 Task: Look for products in the category "Pasta" that are on sale.
Action: Mouse moved to (26, 120)
Screenshot: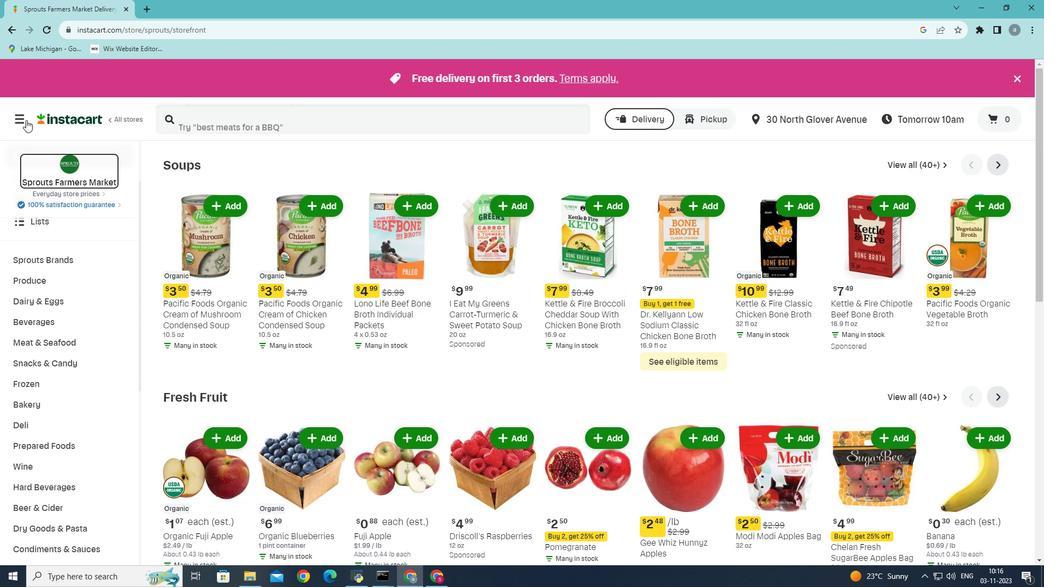 
Action: Mouse pressed left at (26, 120)
Screenshot: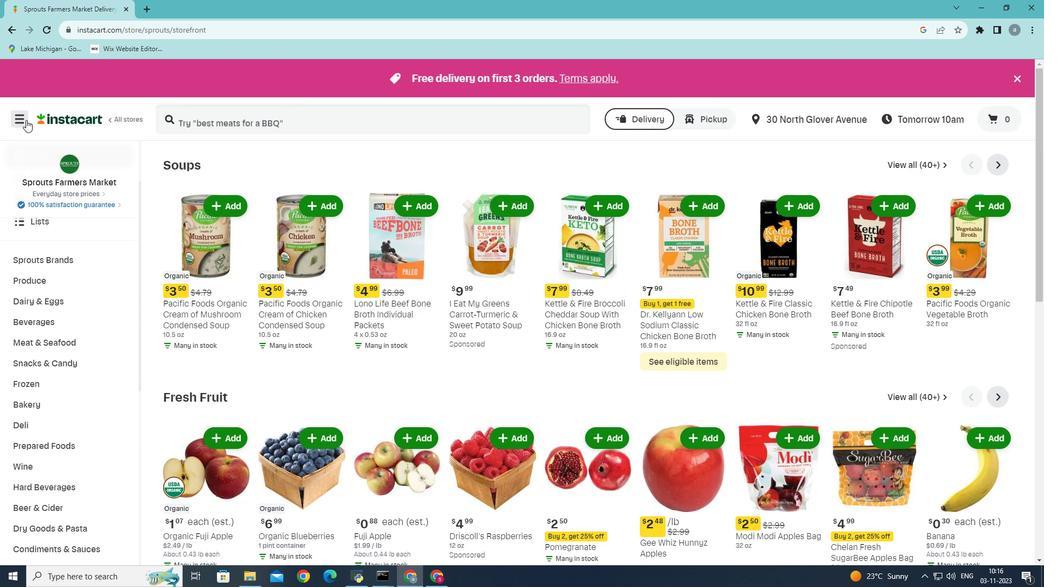 
Action: Mouse moved to (45, 305)
Screenshot: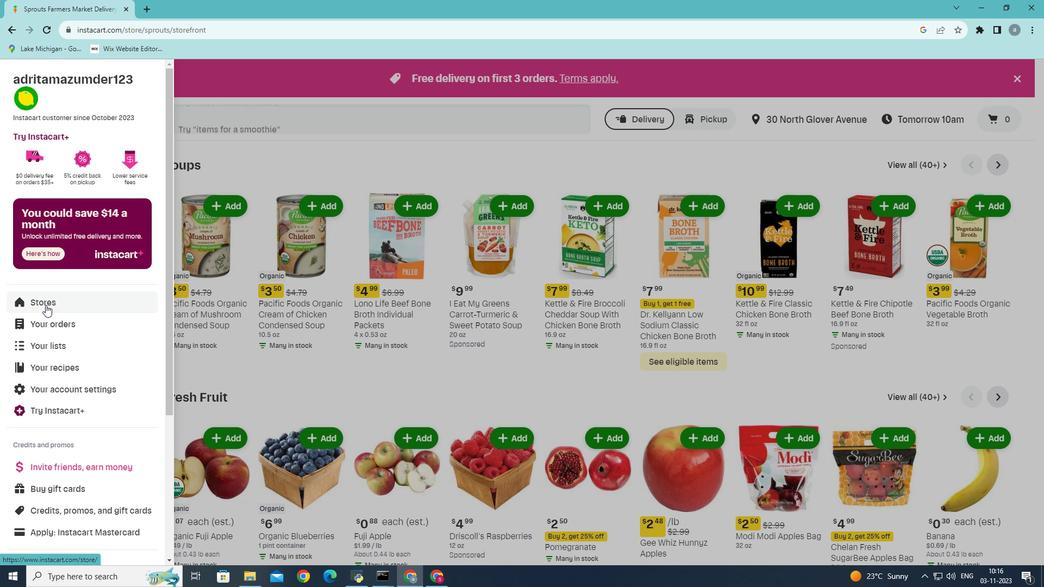 
Action: Mouse pressed left at (45, 305)
Screenshot: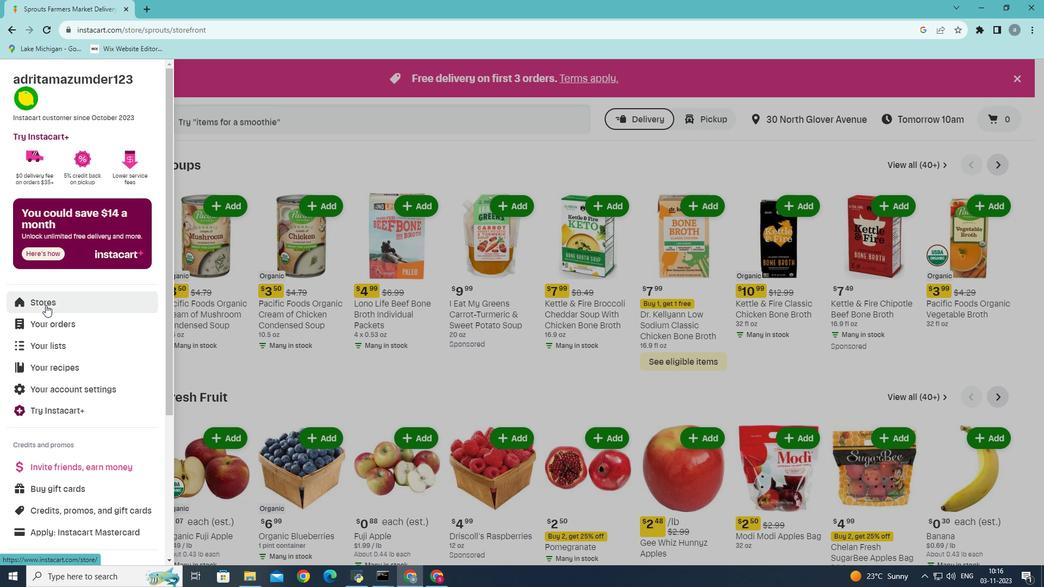 
Action: Mouse moved to (247, 126)
Screenshot: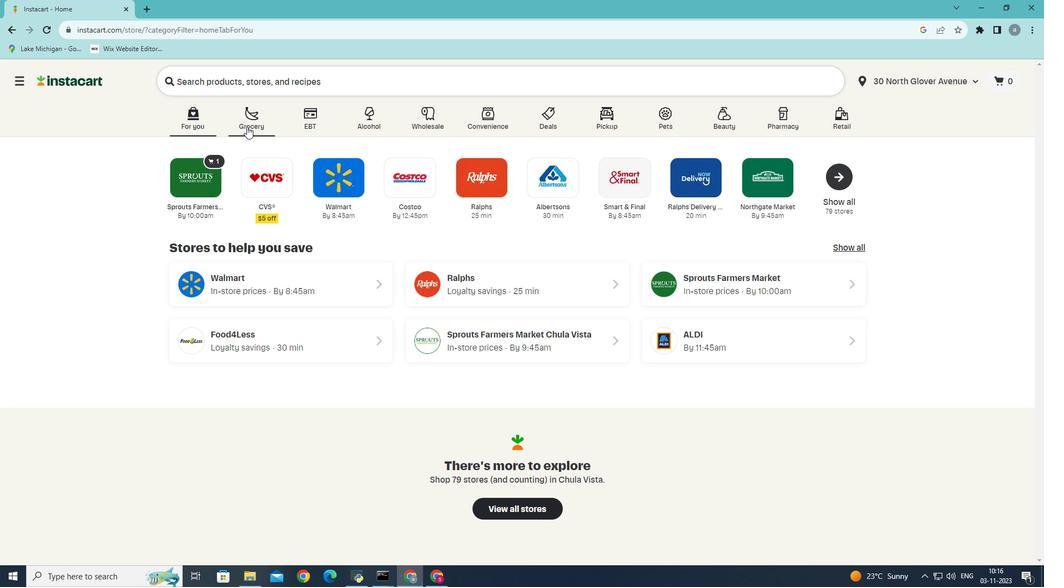 
Action: Mouse pressed left at (247, 126)
Screenshot: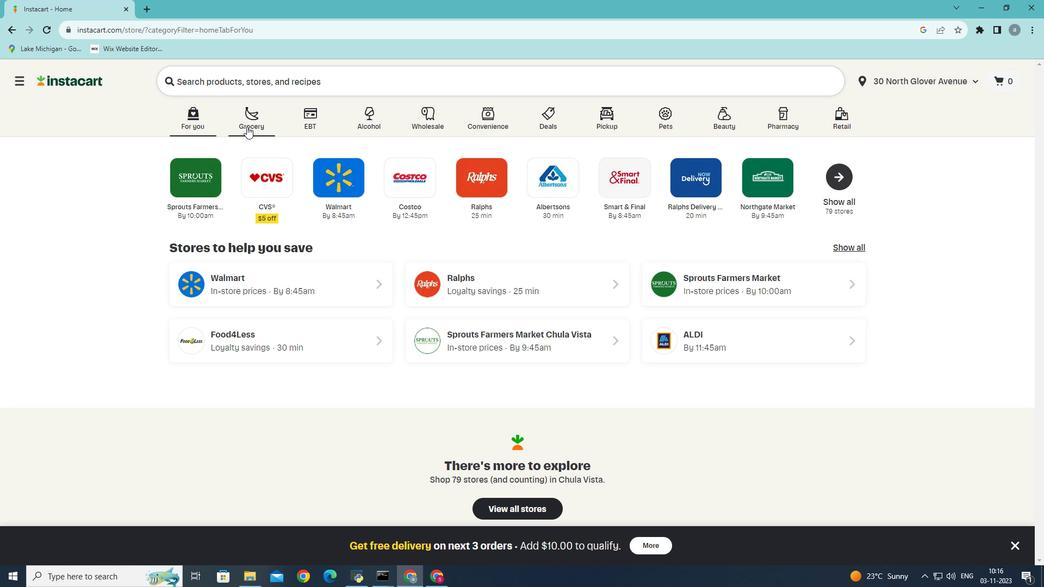 
Action: Mouse moved to (249, 329)
Screenshot: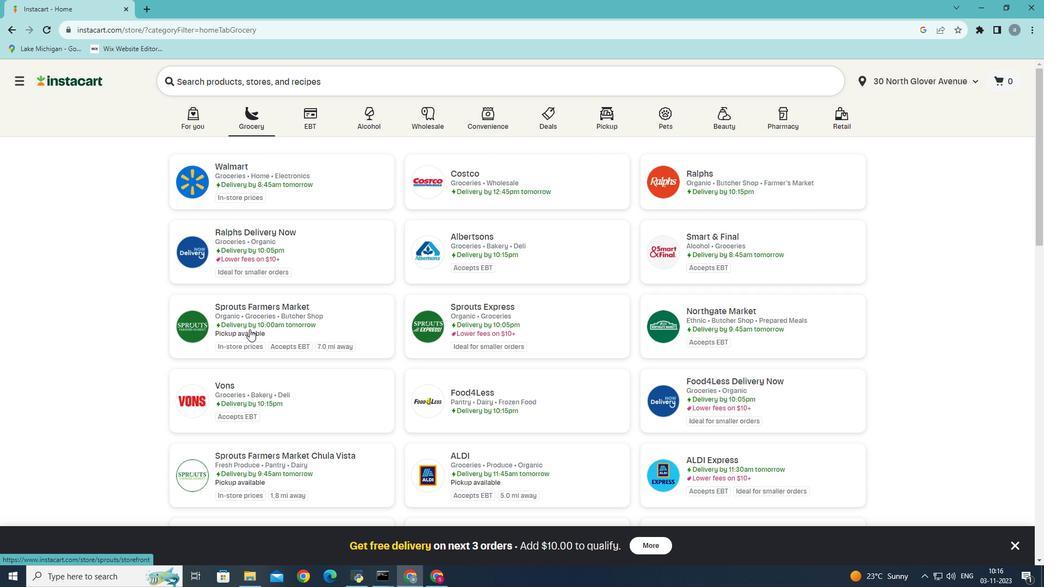 
Action: Mouse pressed left at (249, 329)
Screenshot: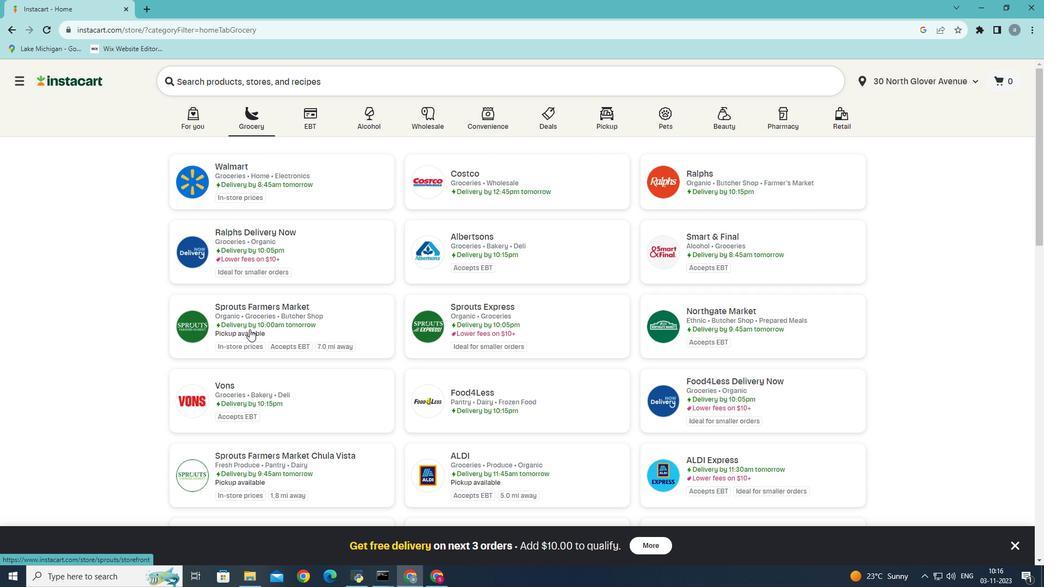 
Action: Mouse moved to (52, 483)
Screenshot: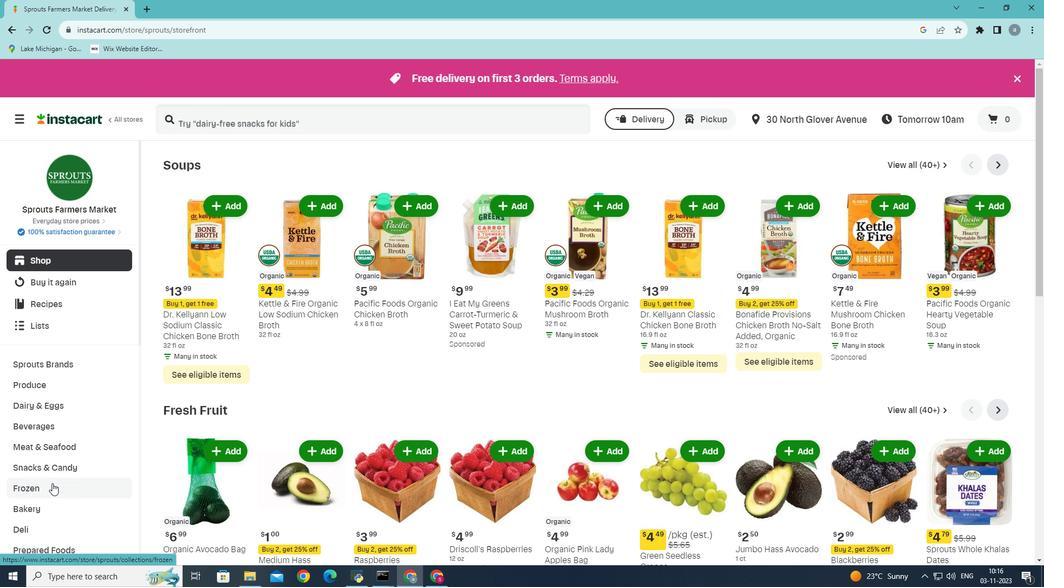 
Action: Mouse scrolled (52, 482) with delta (0, 0)
Screenshot: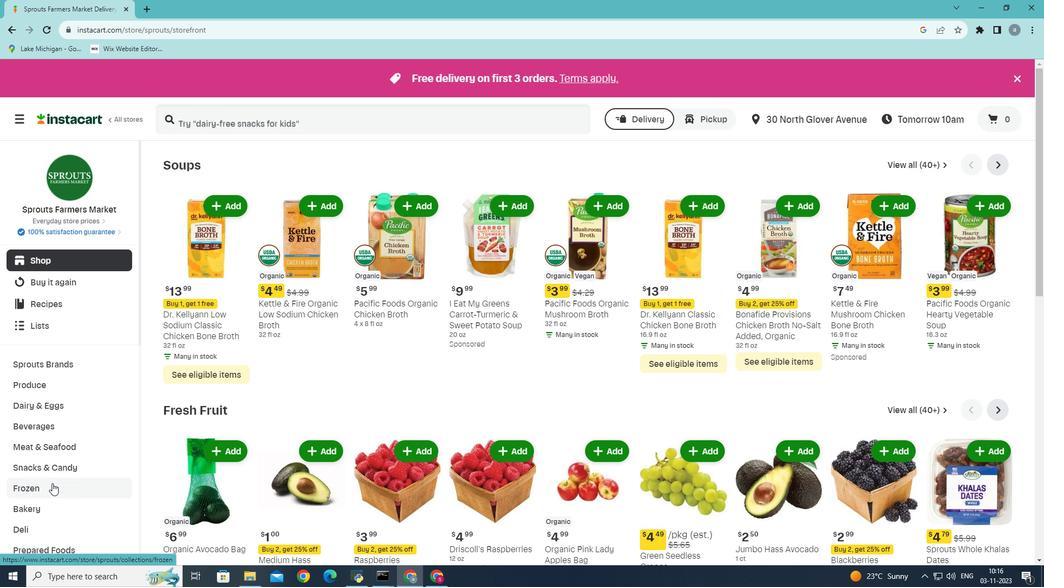 
Action: Mouse moved to (52, 483)
Screenshot: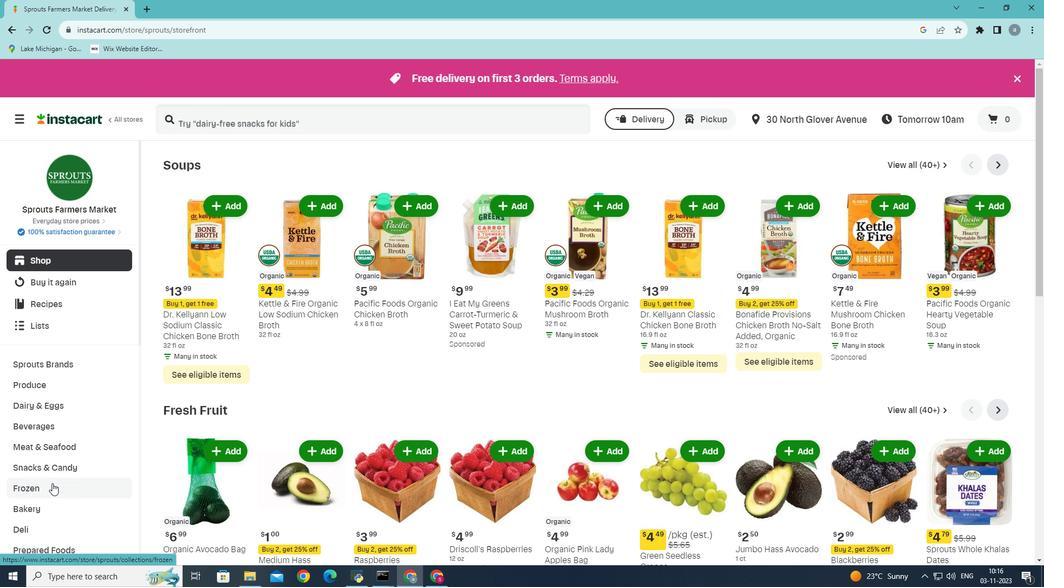 
Action: Mouse scrolled (52, 483) with delta (0, 0)
Screenshot: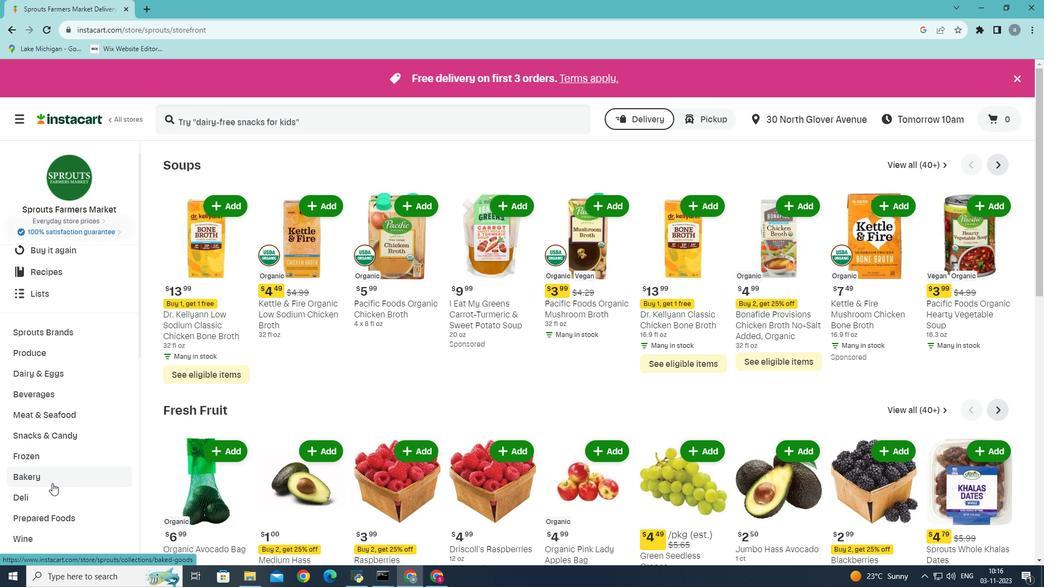 
Action: Mouse moved to (25, 386)
Screenshot: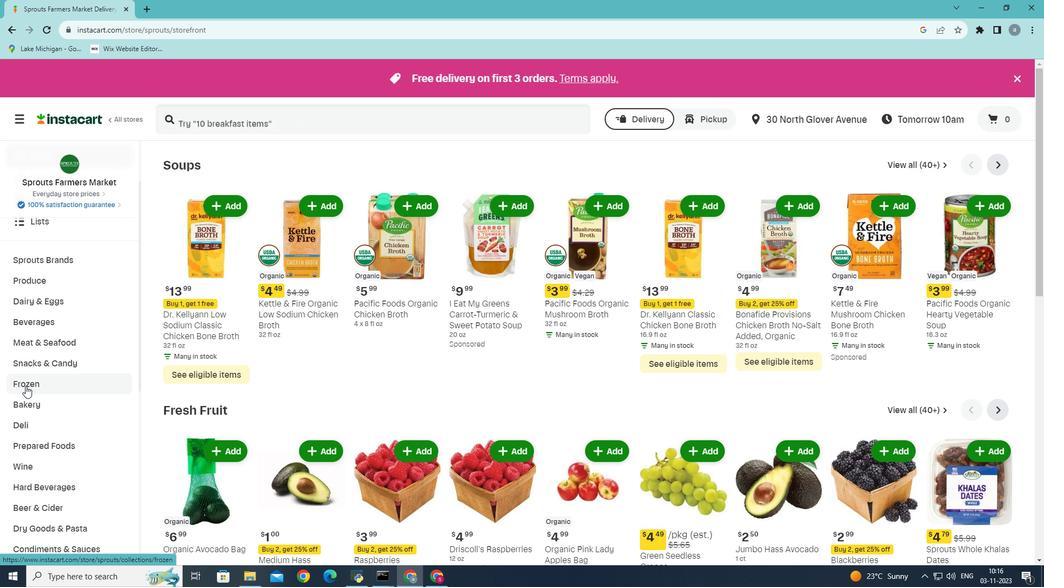 
Action: Mouse scrolled (25, 386) with delta (0, 0)
Screenshot: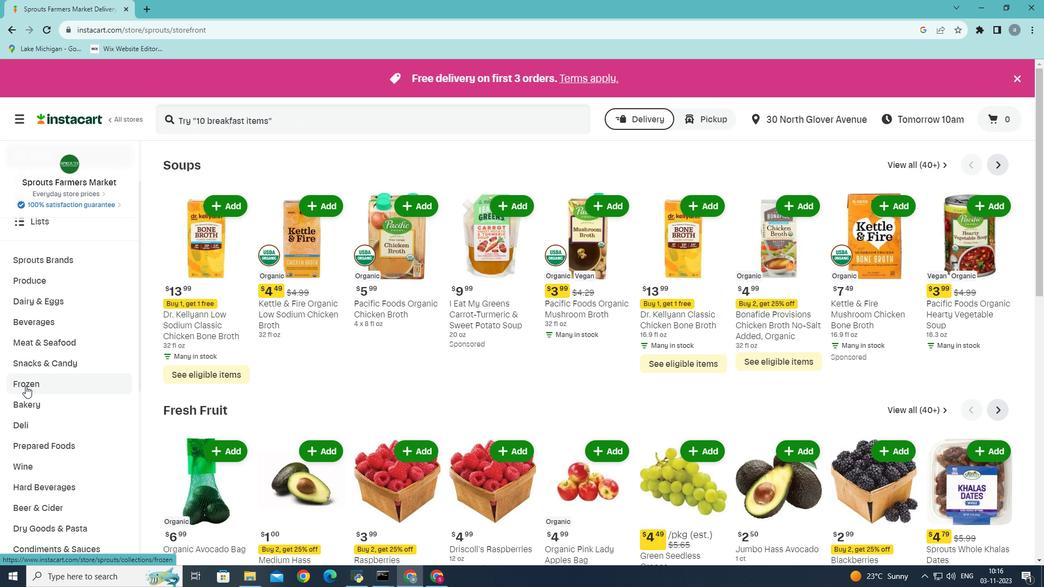 
Action: Mouse moved to (35, 504)
Screenshot: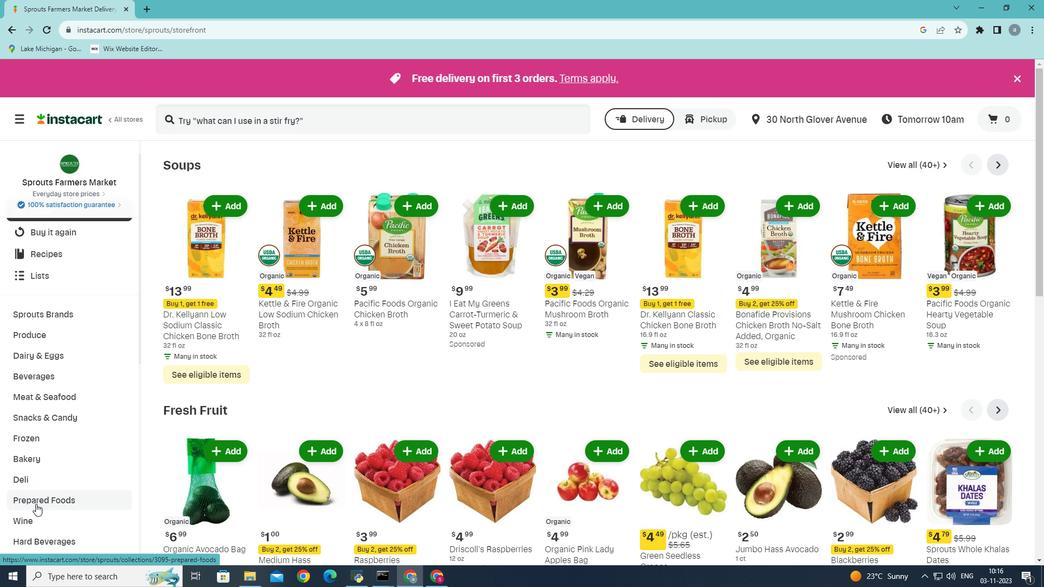 
Action: Mouse pressed left at (35, 504)
Screenshot: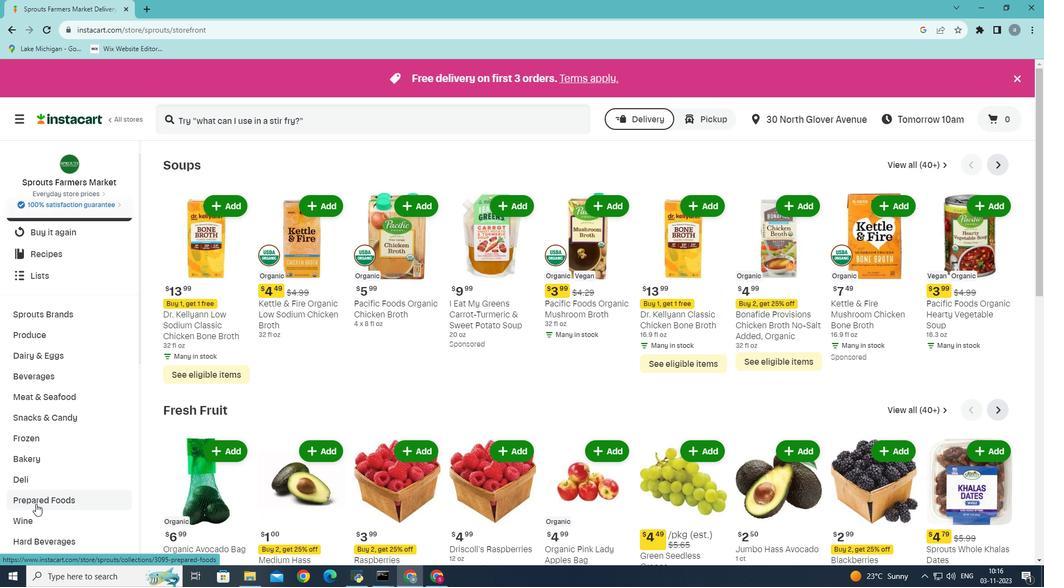 
Action: Mouse moved to (387, 193)
Screenshot: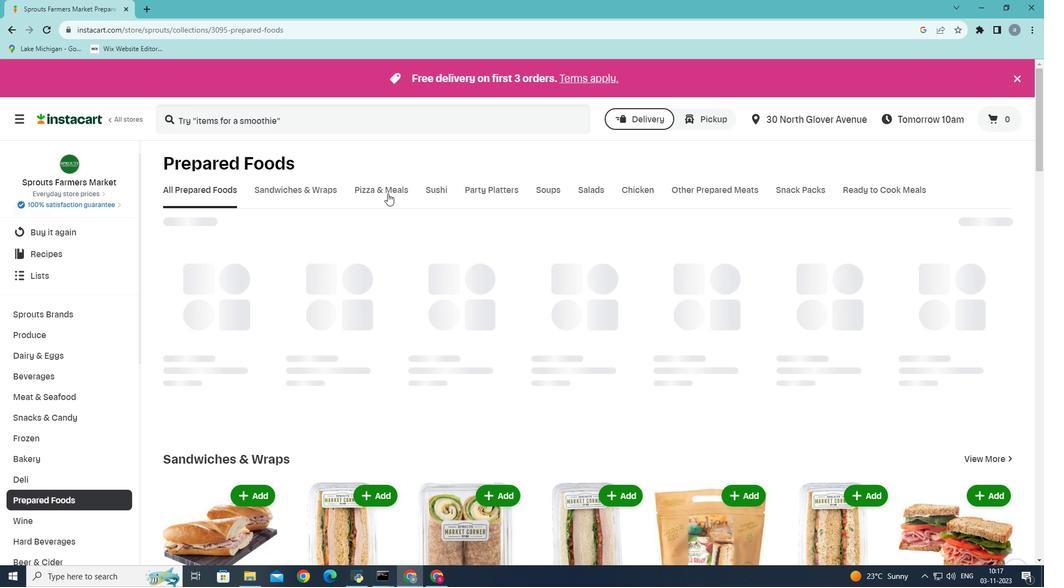 
Action: Mouse pressed left at (387, 193)
Screenshot: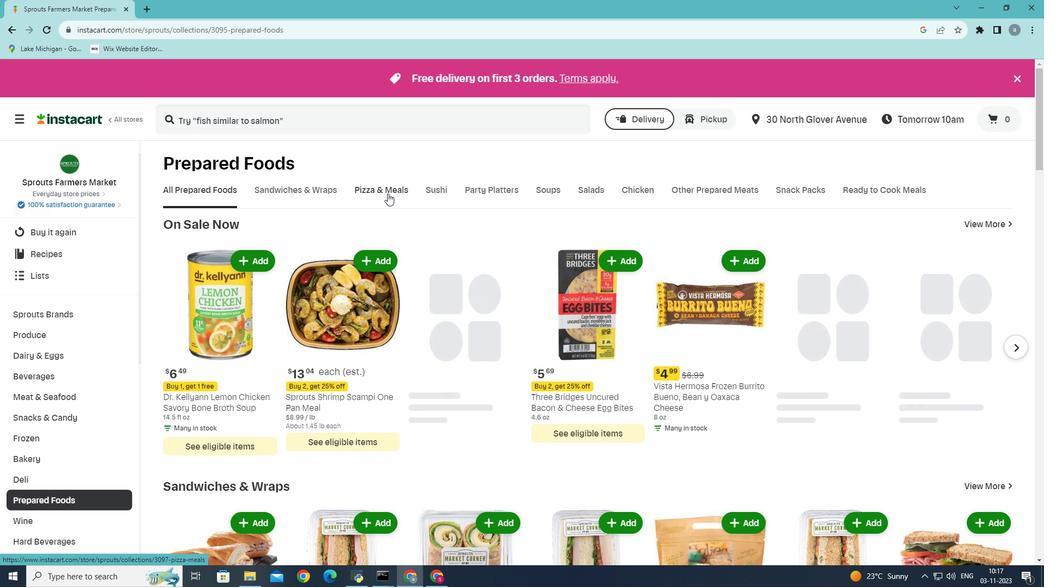 
Action: Mouse moved to (309, 231)
Screenshot: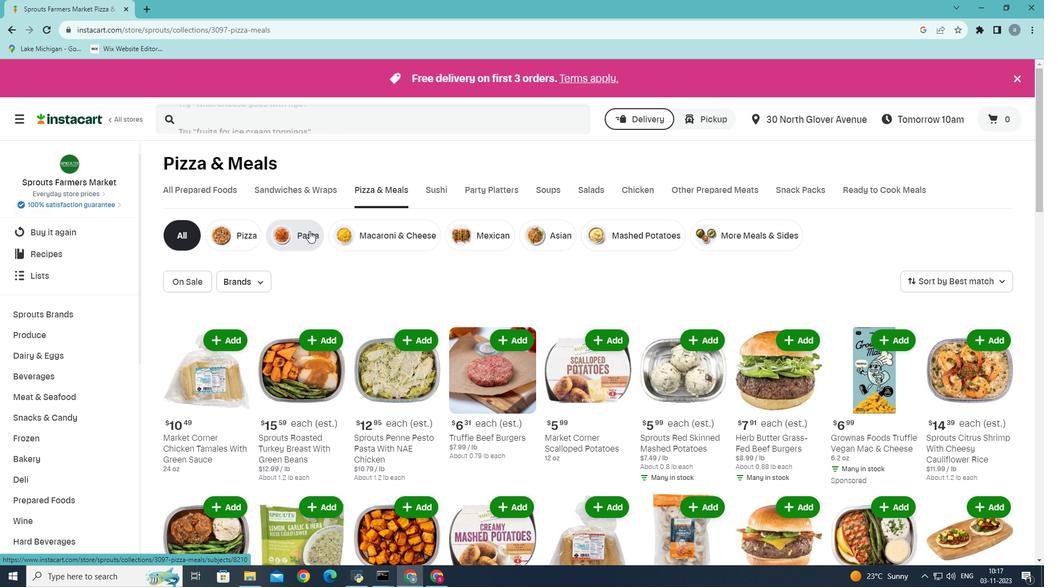 
Action: Mouse pressed left at (309, 231)
Screenshot: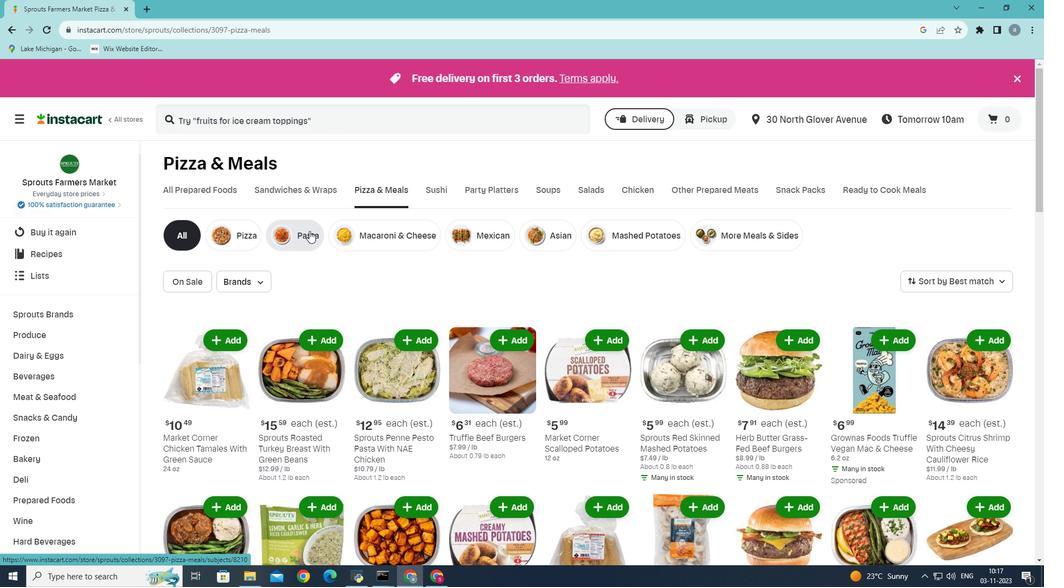 
Action: Mouse moved to (181, 280)
Screenshot: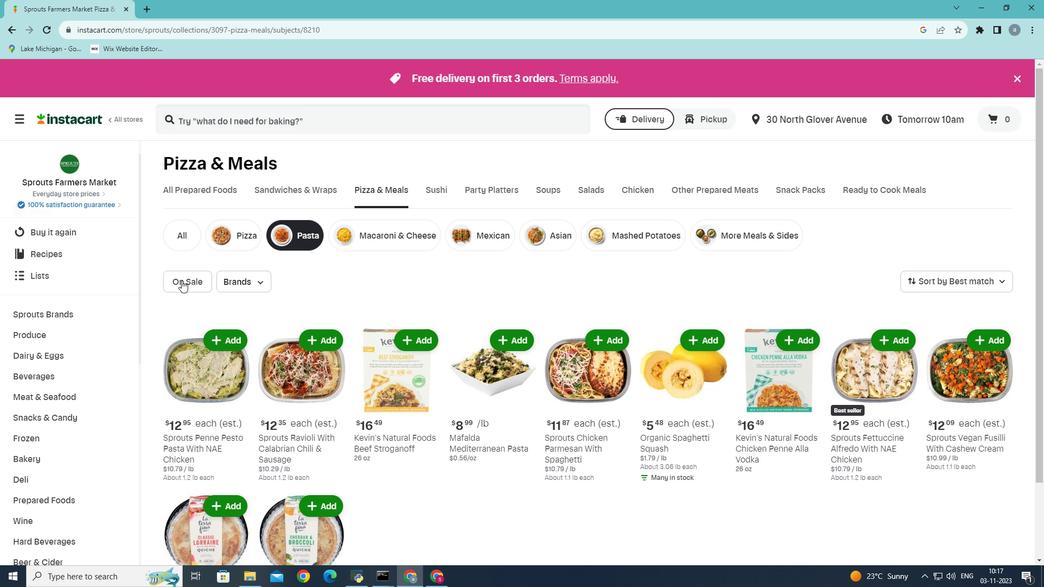 
Action: Mouse pressed left at (181, 280)
Screenshot: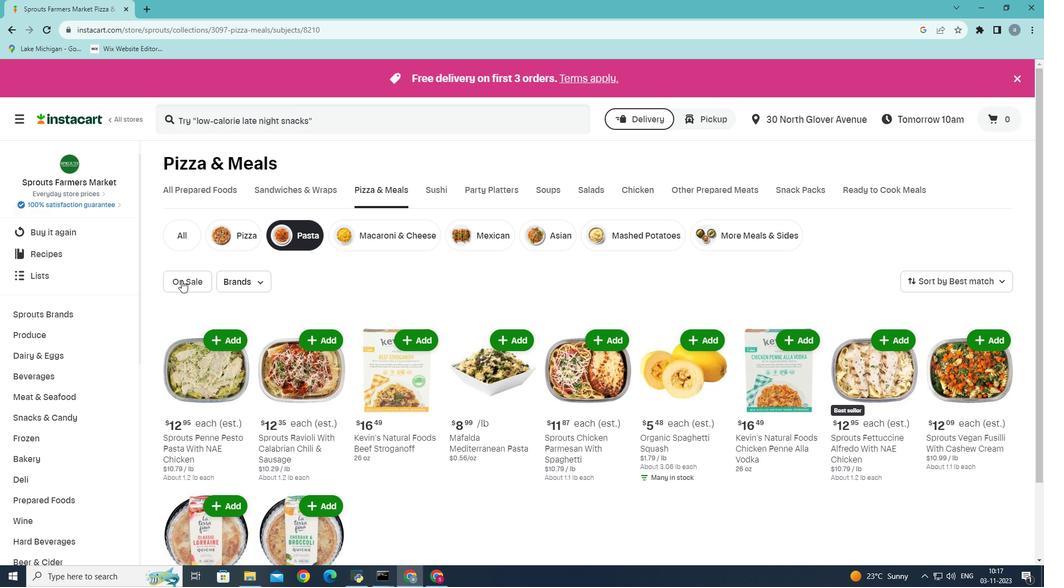 
